 Task: Create an event for the language learning meetup.
Action: Mouse moved to (85, 115)
Screenshot: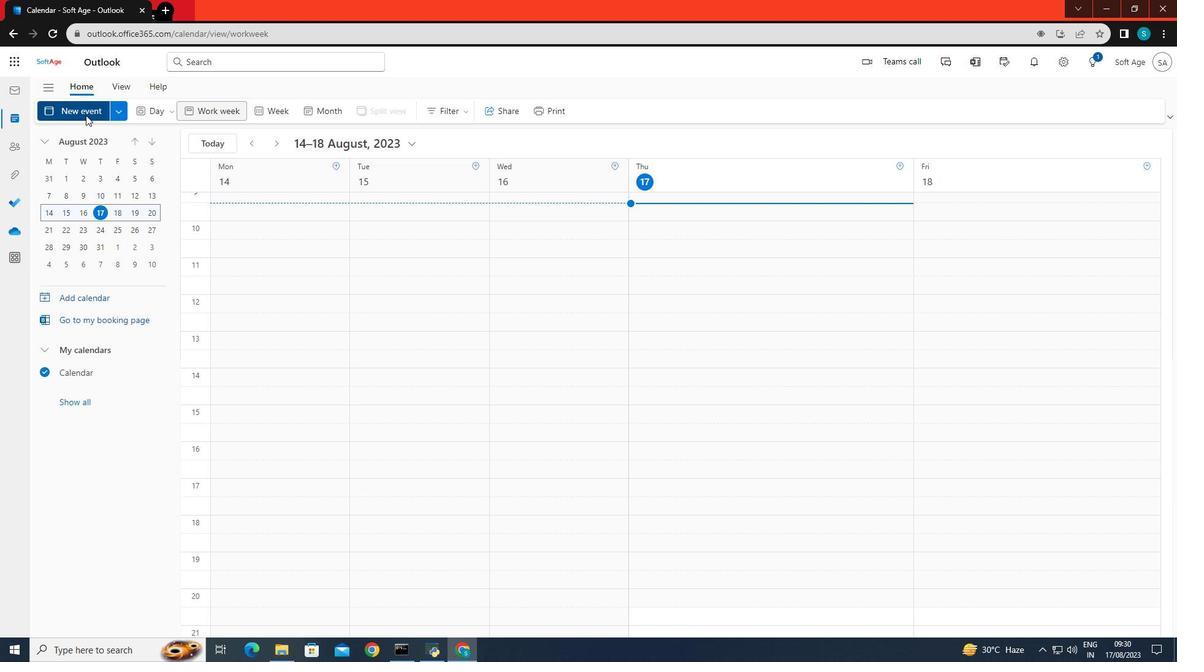 
Action: Mouse pressed left at (85, 115)
Screenshot: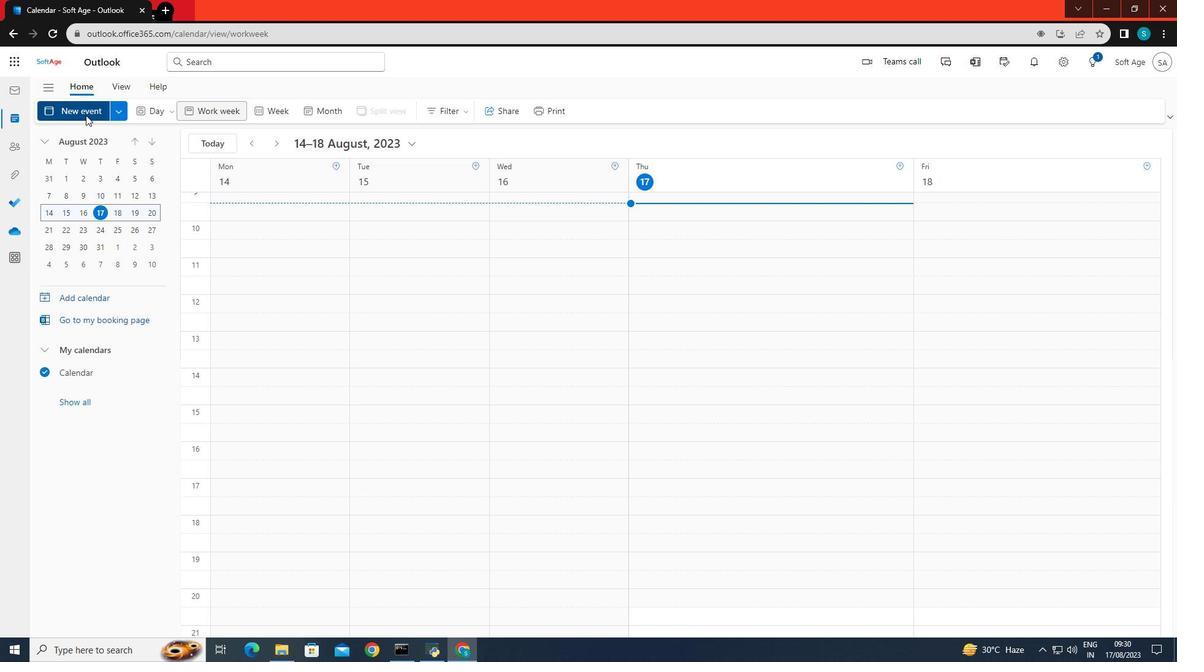 
Action: Mouse moved to (298, 187)
Screenshot: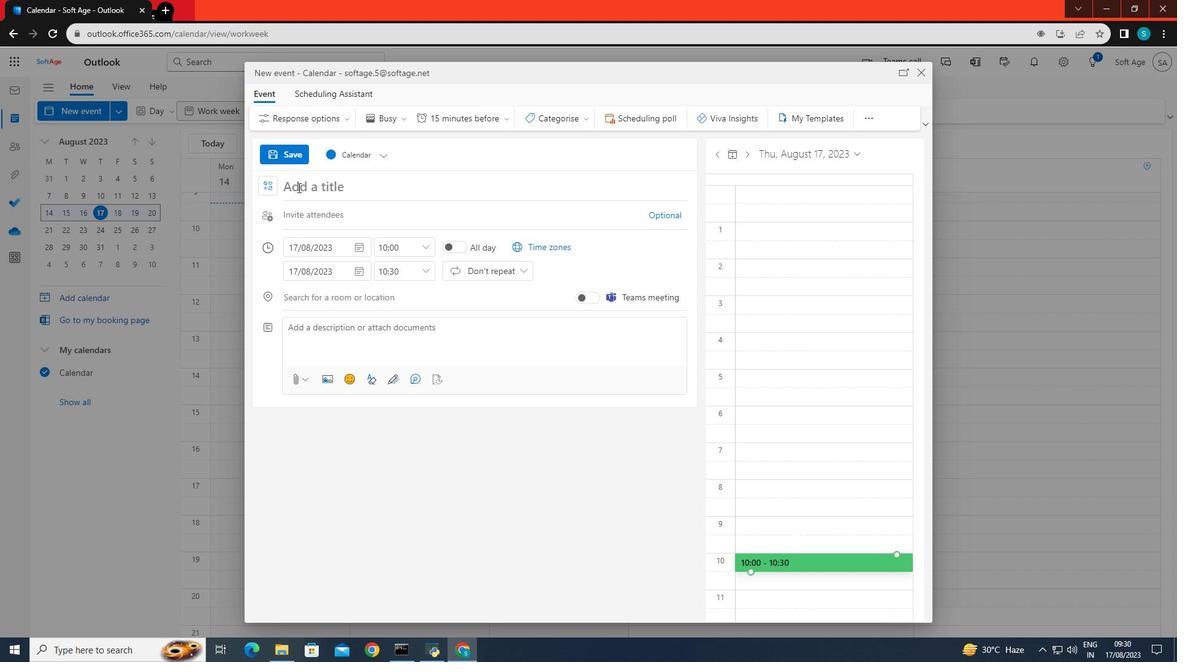 
Action: Mouse pressed left at (298, 187)
Screenshot: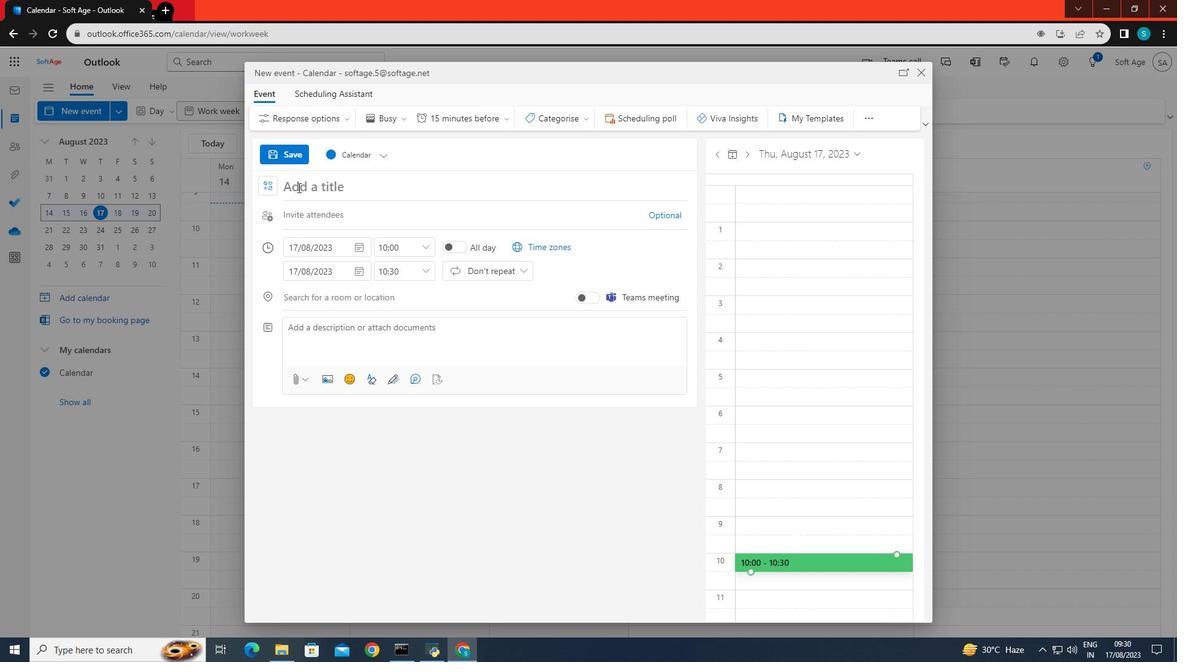 
Action: Key pressed <Key.caps_lock>L<Key.caps_lock>anguage<Key.space>learning<Key.space>meetup
Screenshot: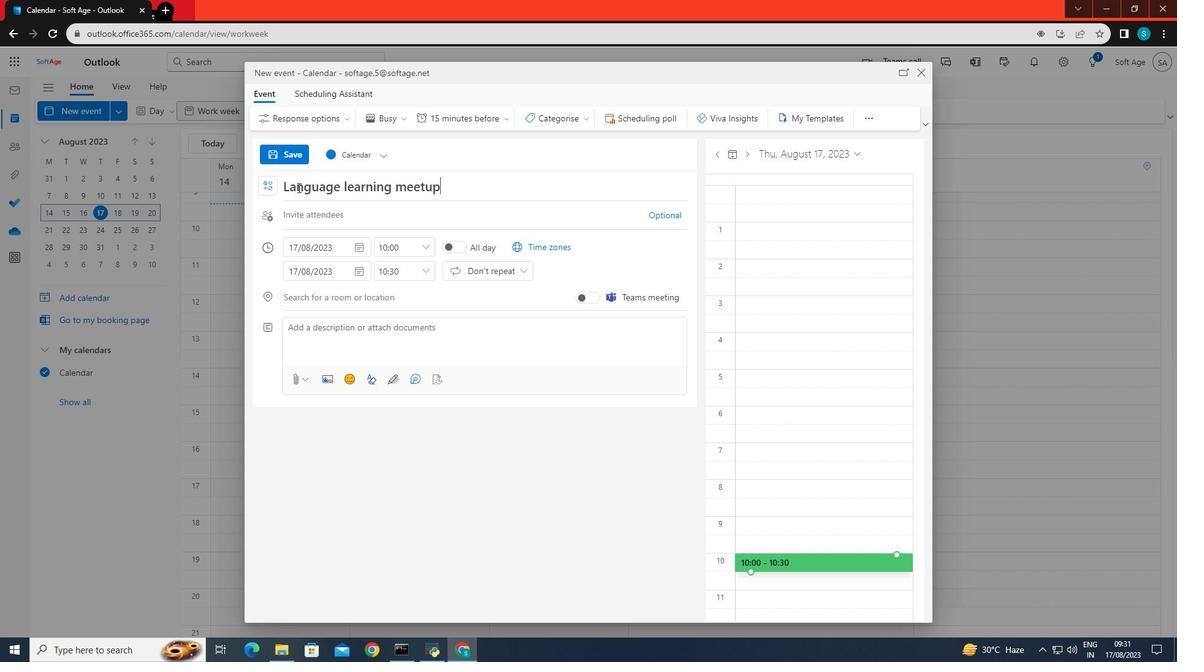 
Action: Mouse moved to (304, 244)
Screenshot: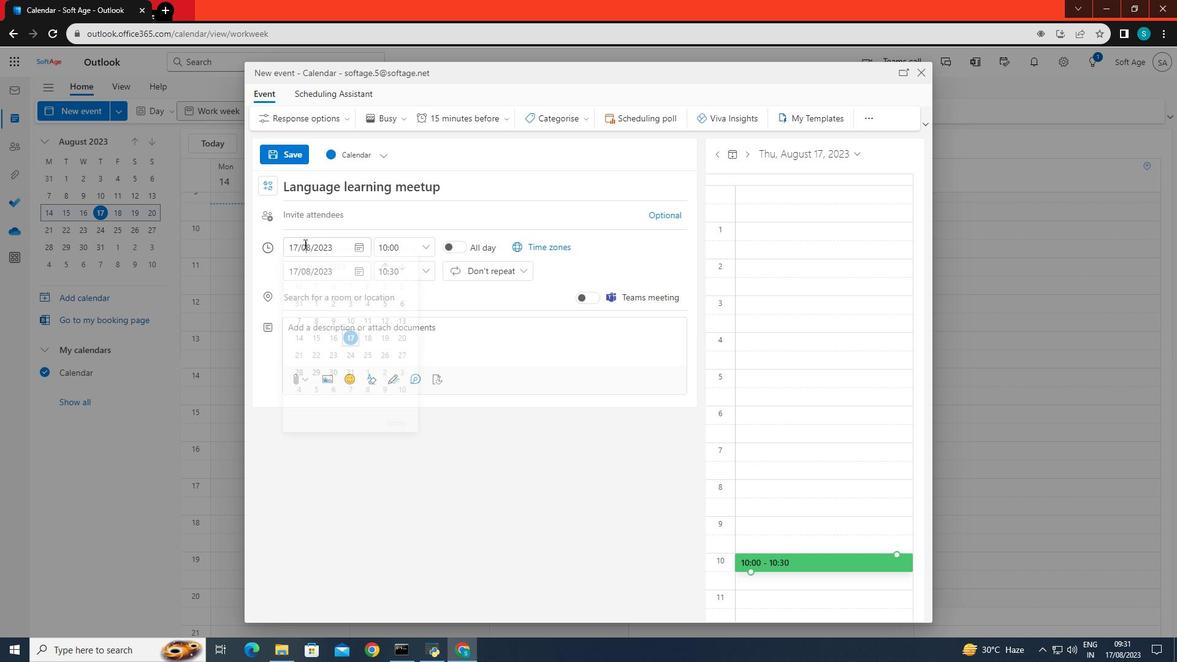 
Action: Mouse pressed left at (304, 244)
Screenshot: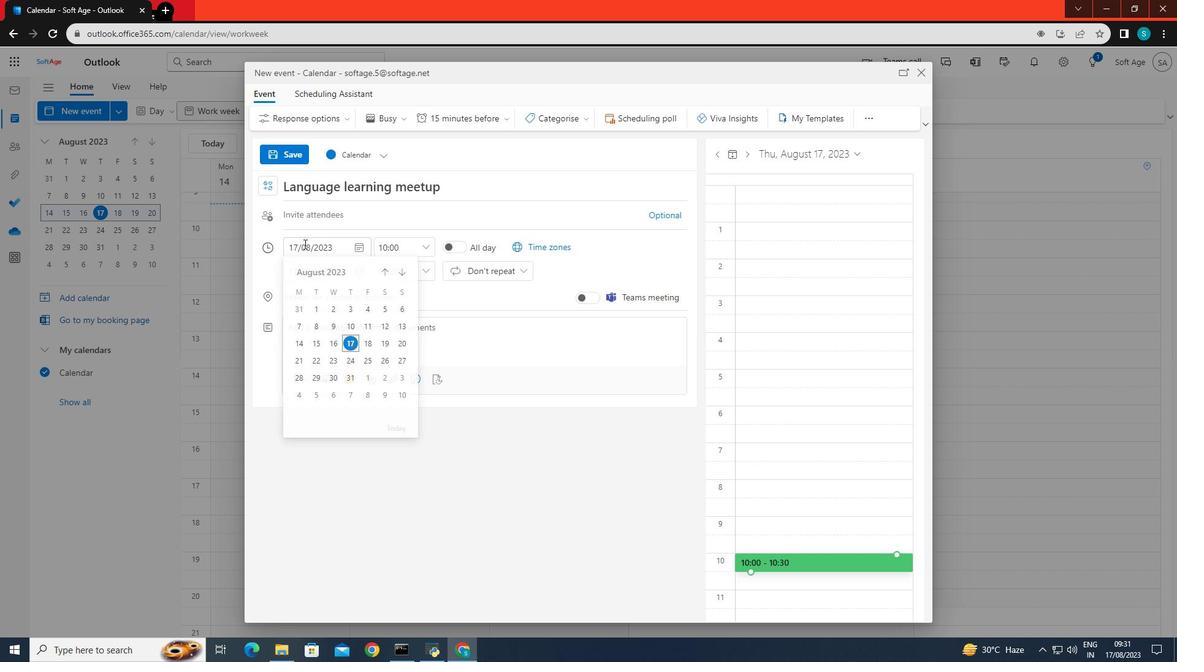 
Action: Mouse moved to (350, 347)
Screenshot: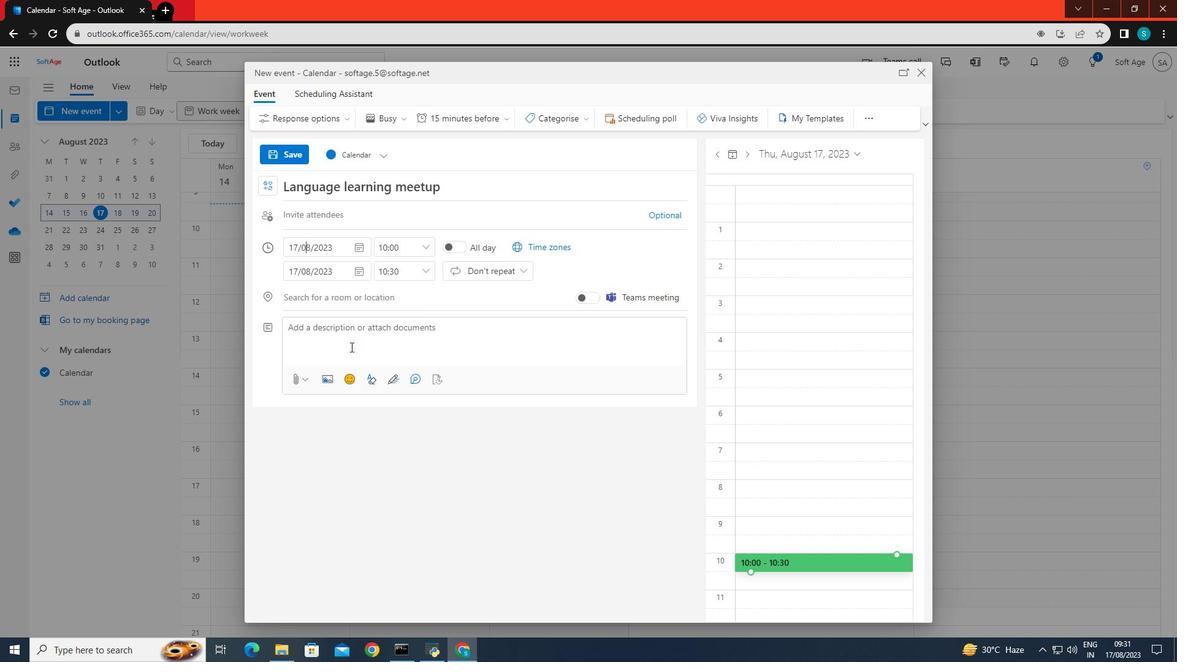 
Action: Mouse pressed left at (350, 347)
Screenshot: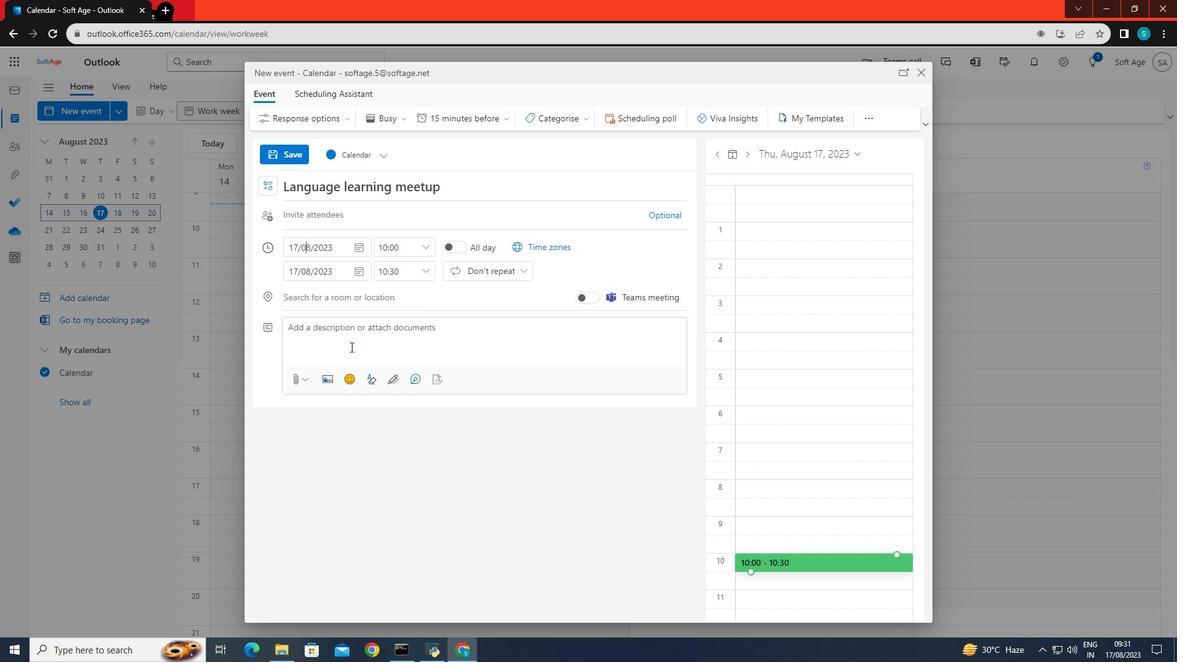 
Action: Mouse moved to (428, 251)
Screenshot: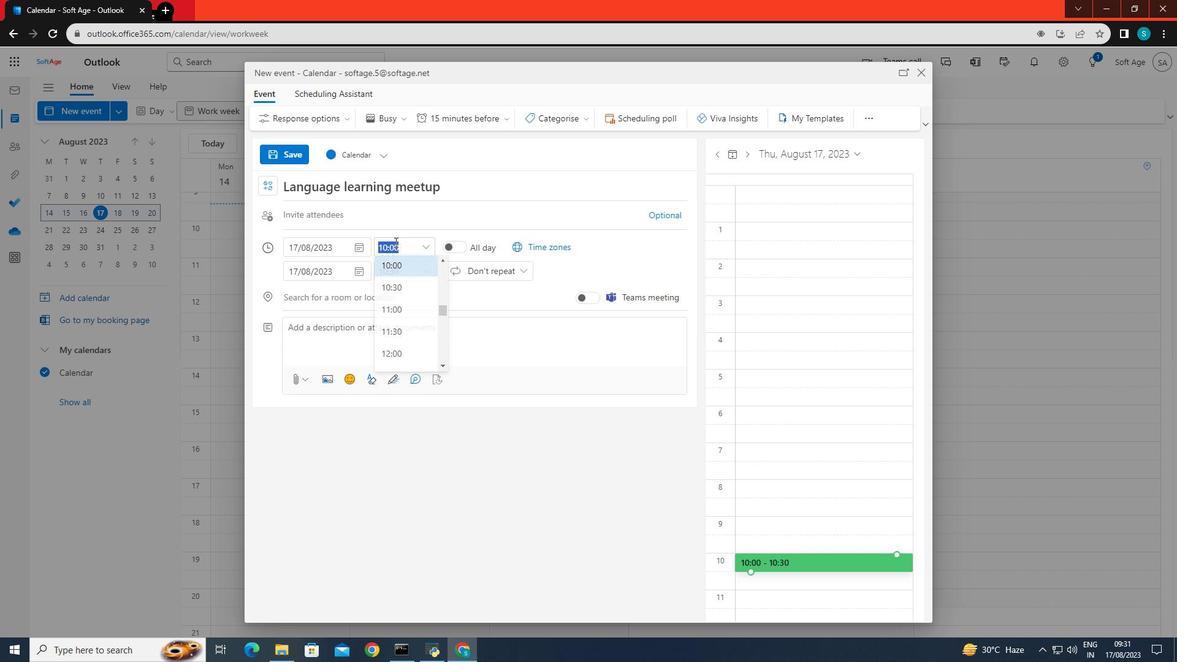 
Action: Mouse pressed left at (428, 251)
Screenshot: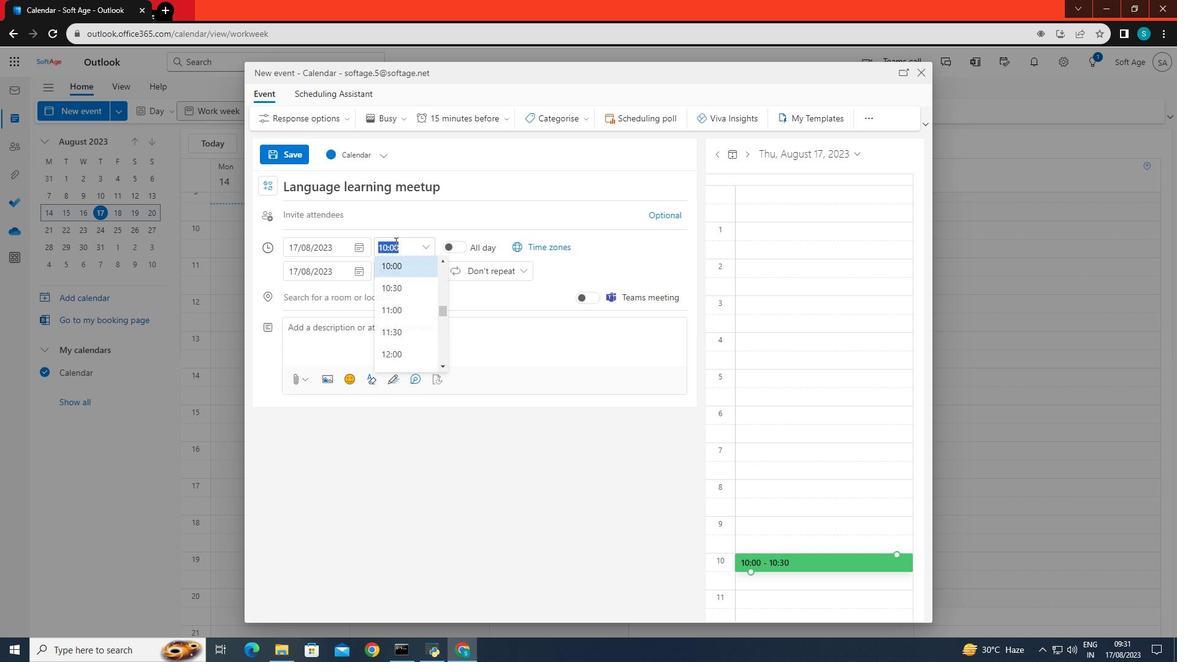 
Action: Mouse moved to (371, 350)
Screenshot: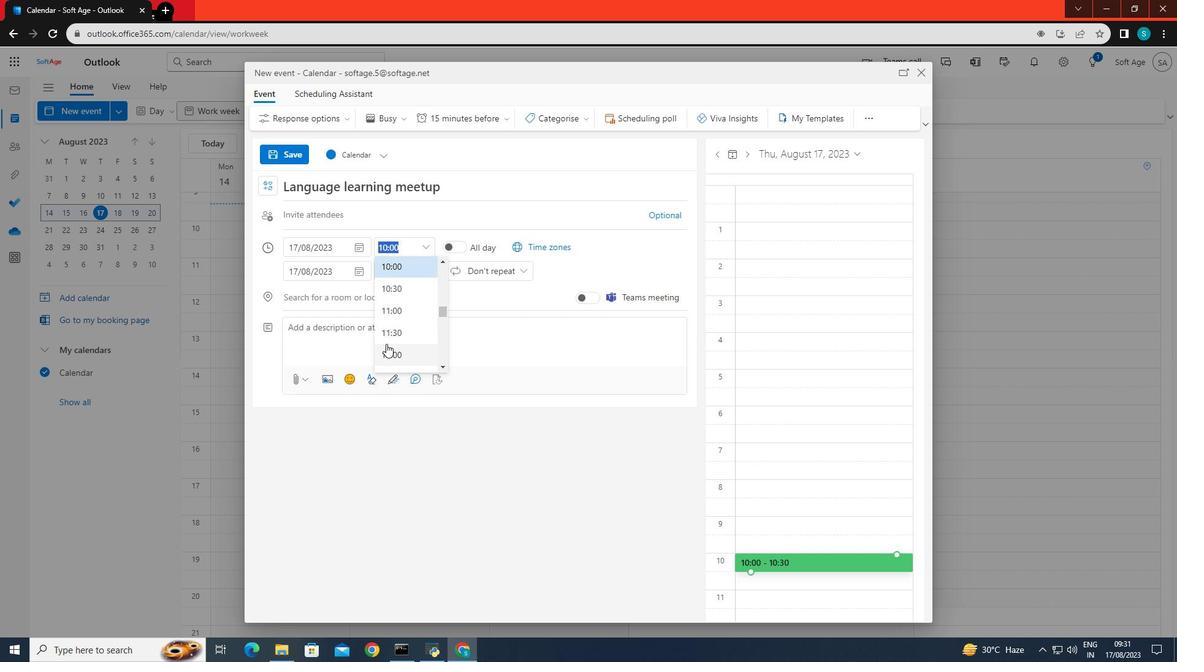 
Action: Mouse scrolled (371, 351) with delta (0, 0)
Screenshot: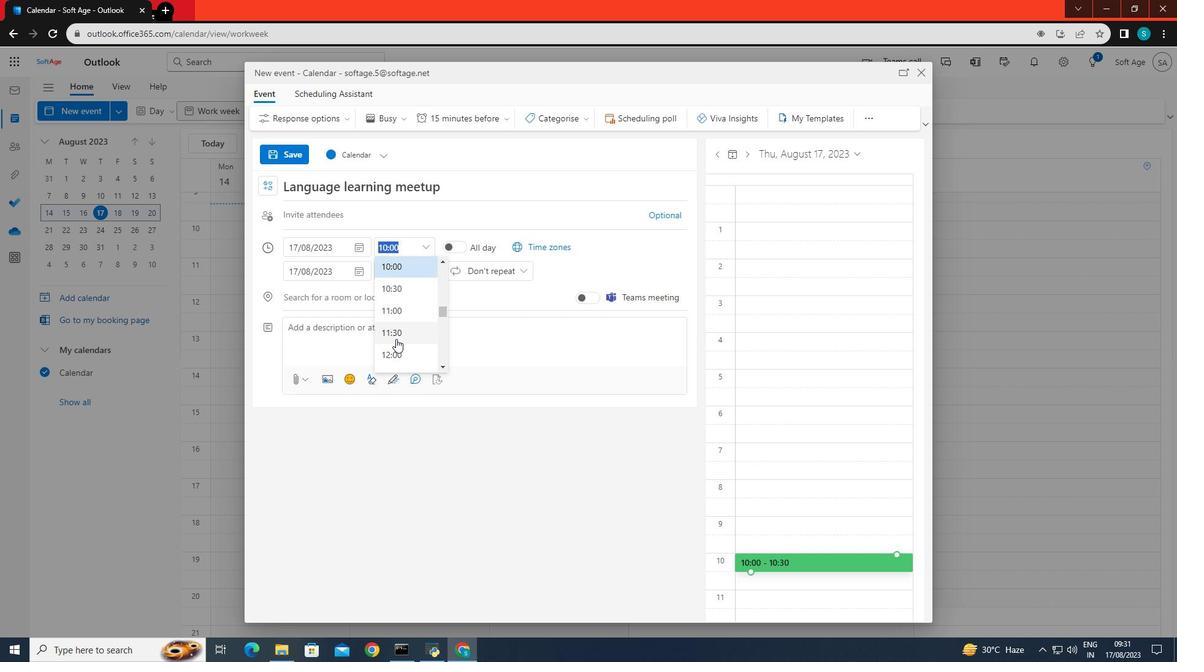 
Action: Mouse scrolled (371, 351) with delta (0, 0)
Screenshot: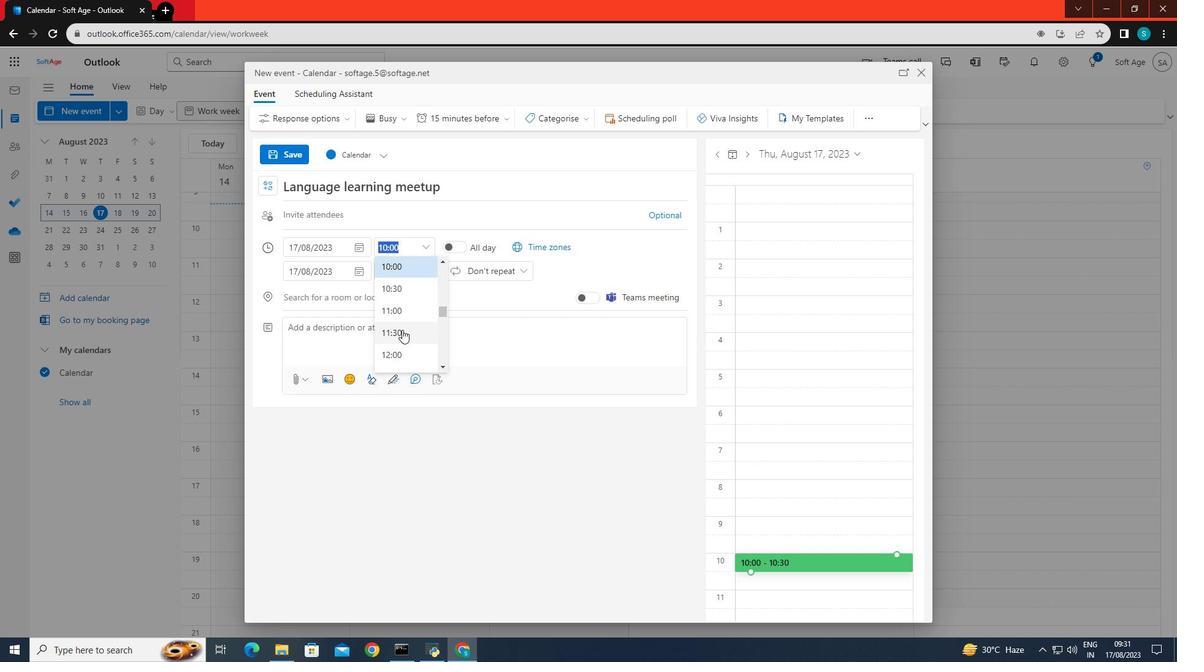
Action: Mouse moved to (402, 329)
Screenshot: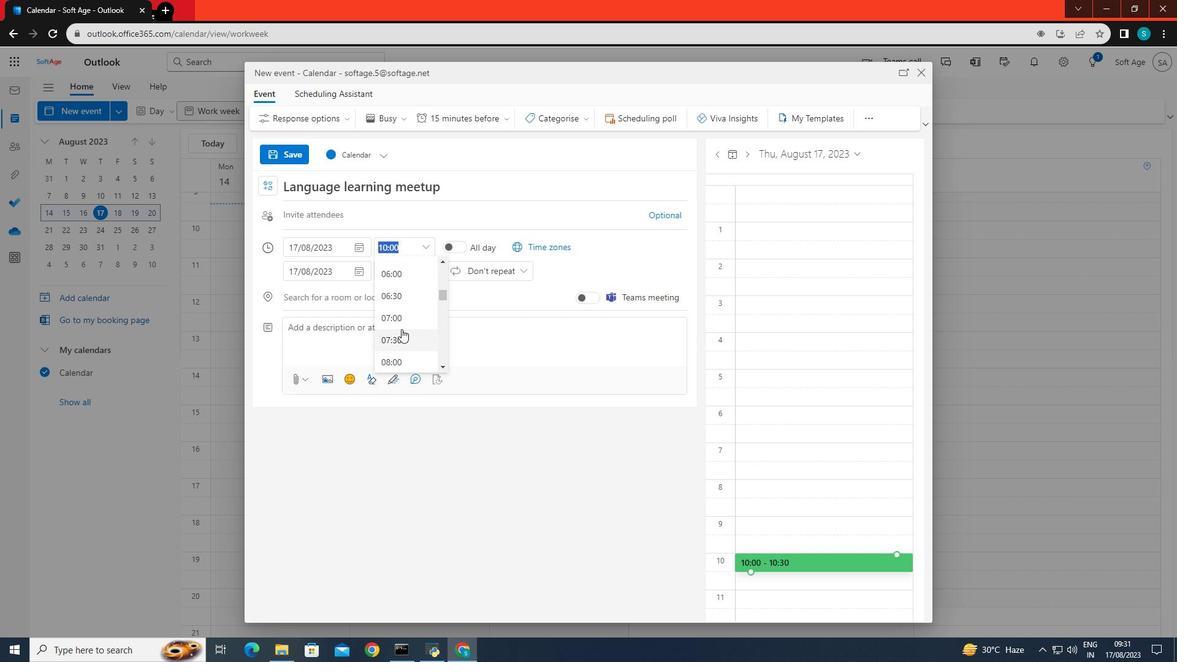 
Action: Mouse scrolled (402, 330) with delta (0, 0)
Screenshot: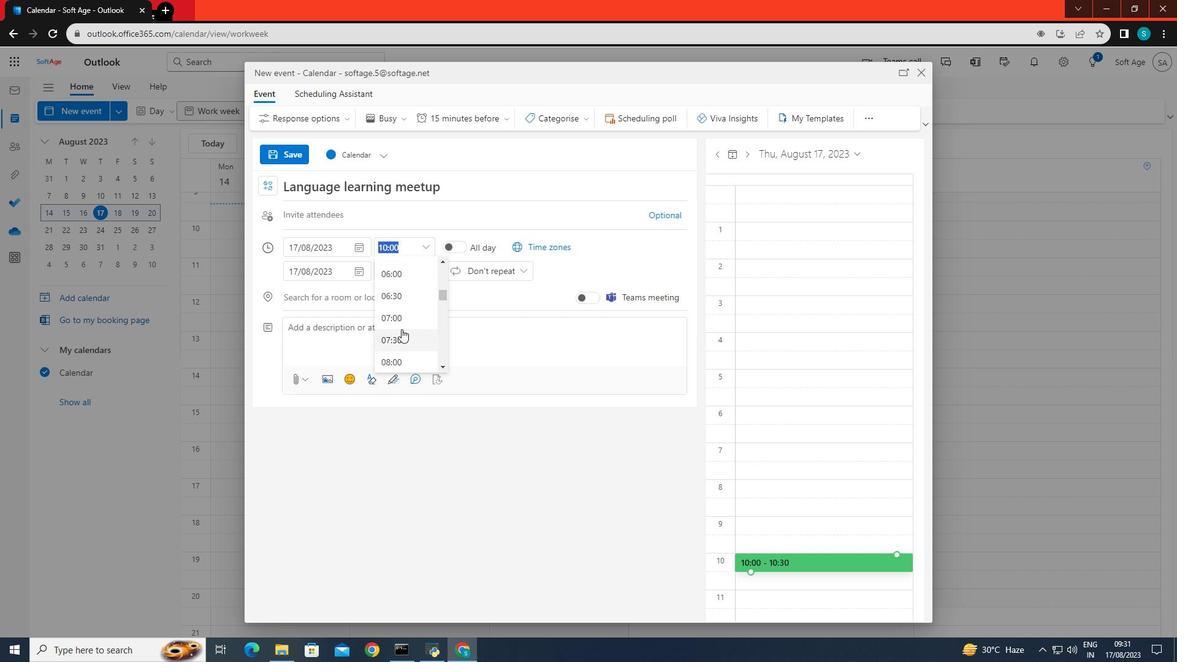 
Action: Mouse scrolled (402, 330) with delta (0, 0)
Screenshot: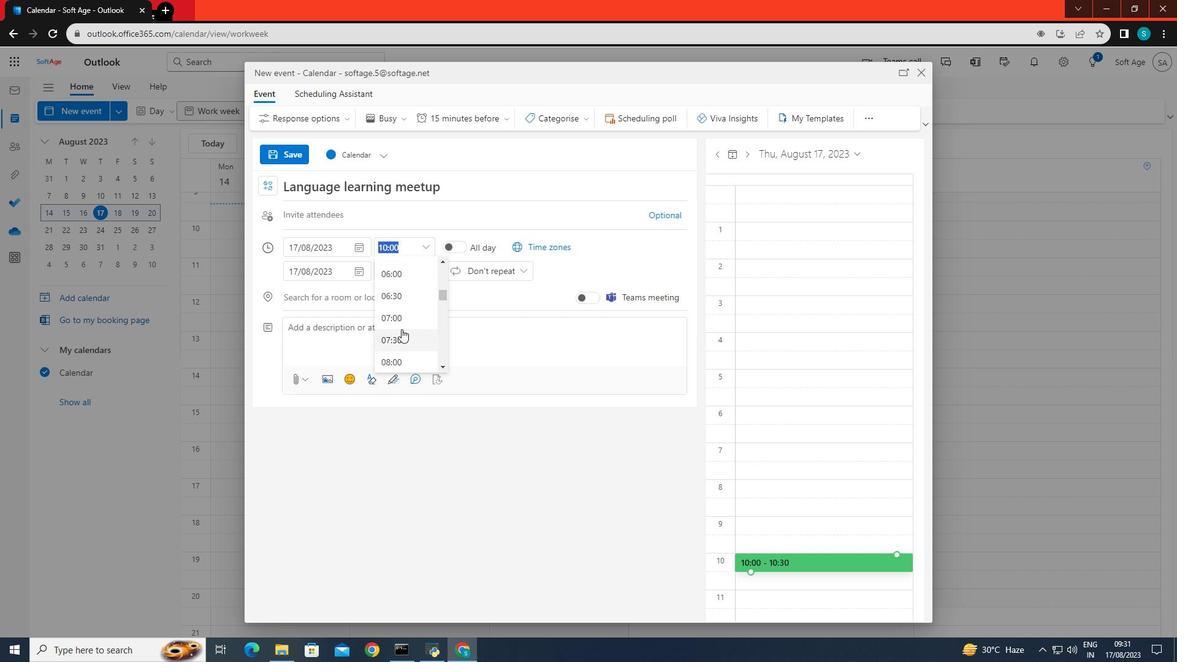 
Action: Mouse scrolled (402, 330) with delta (0, 0)
Screenshot: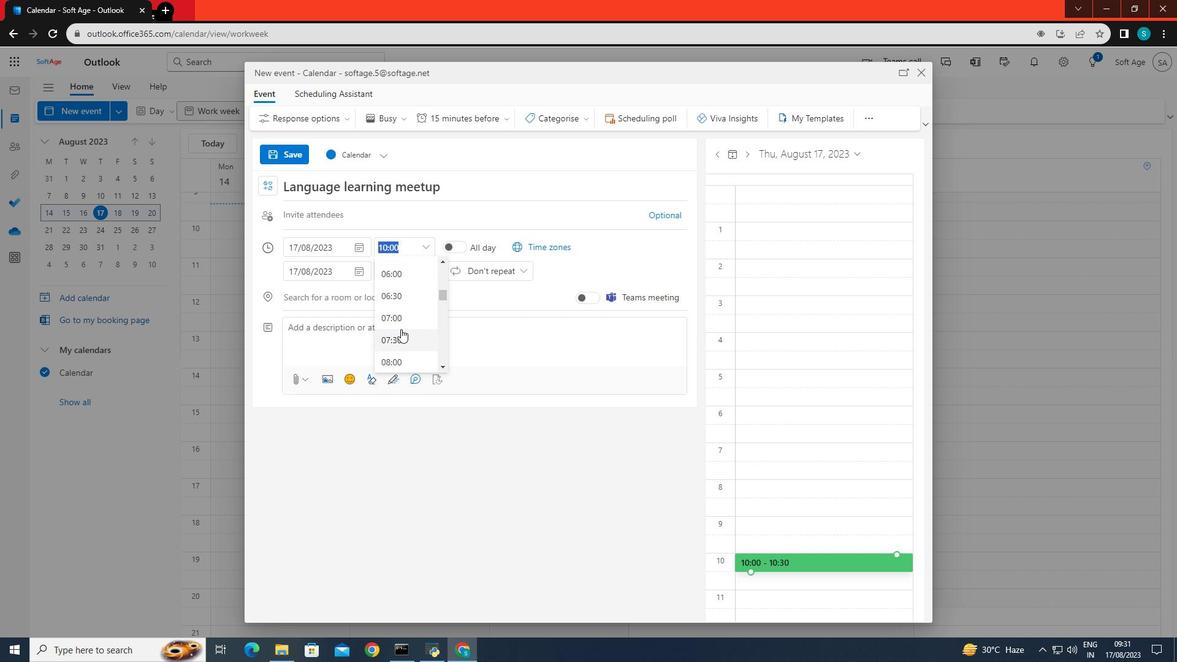 
Action: Mouse moved to (401, 326)
Screenshot: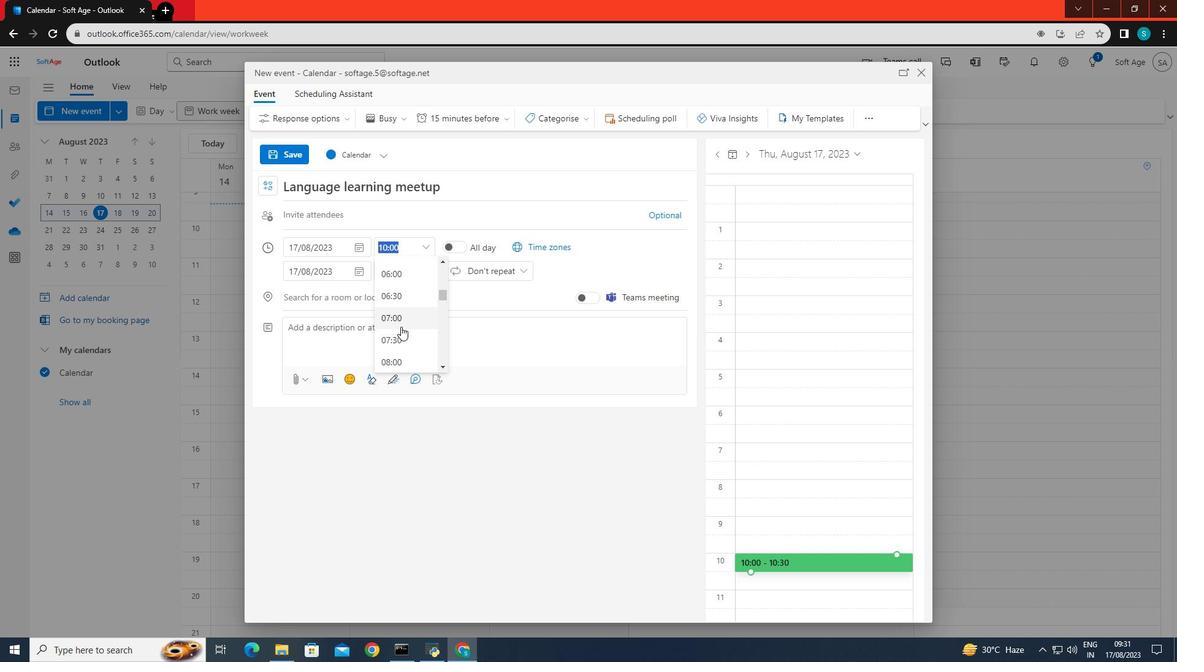 
Action: Mouse scrolled (401, 326) with delta (0, 0)
Screenshot: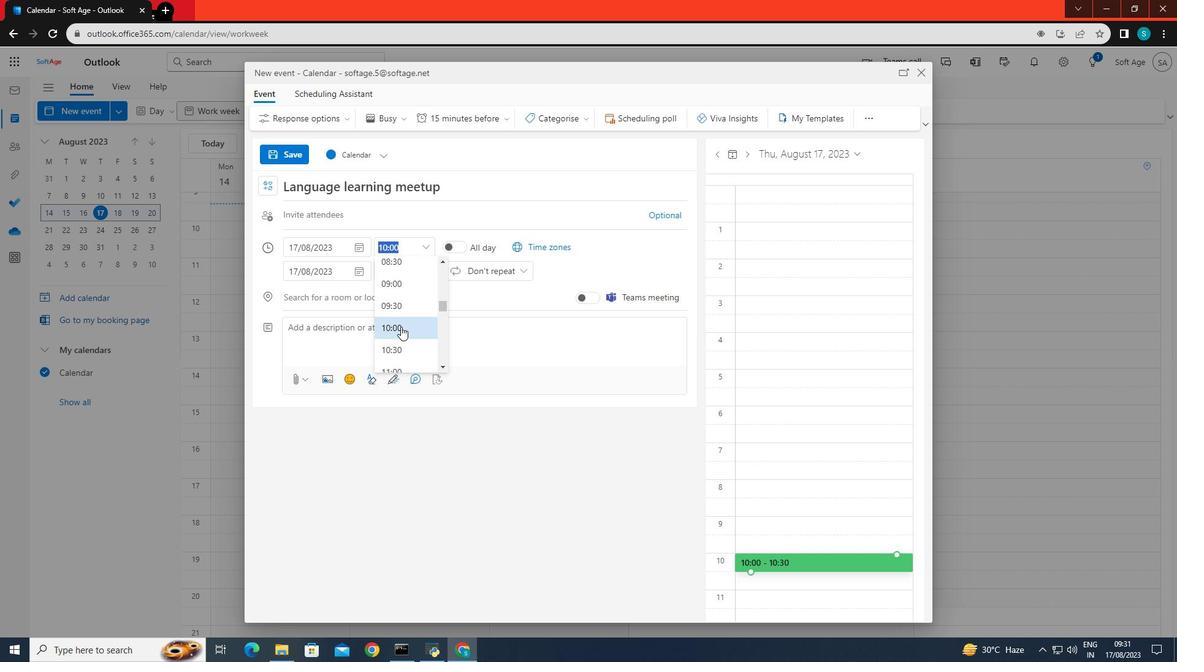 
Action: Mouse scrolled (401, 326) with delta (0, 0)
Screenshot: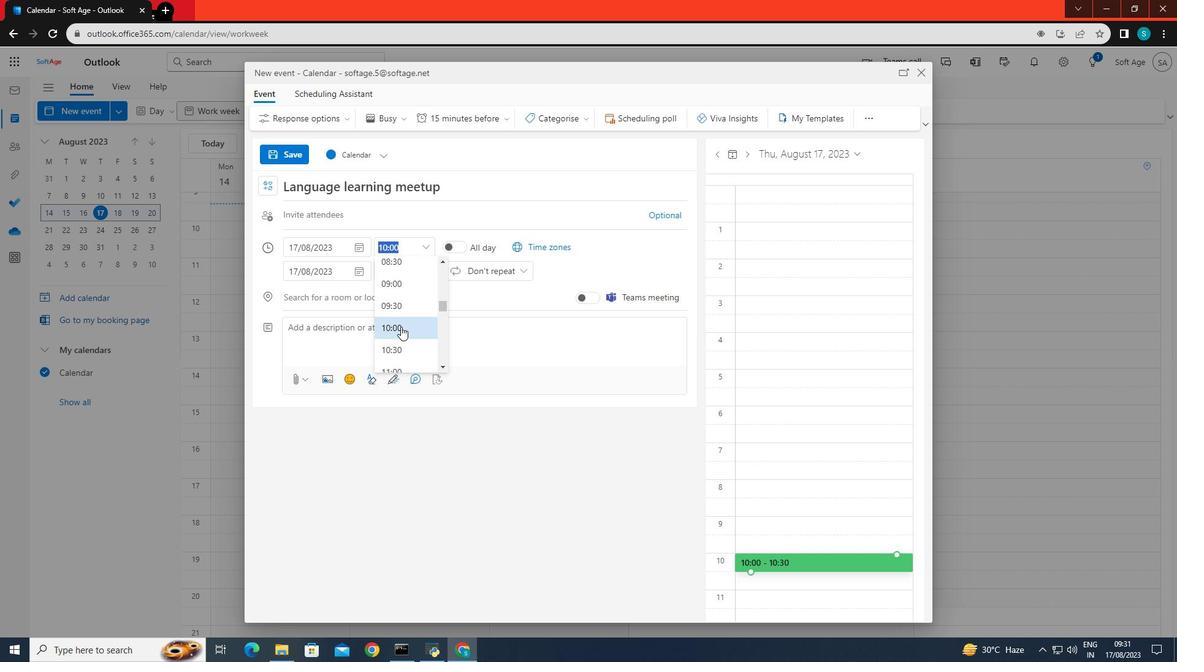 
Action: Mouse moved to (395, 285)
Screenshot: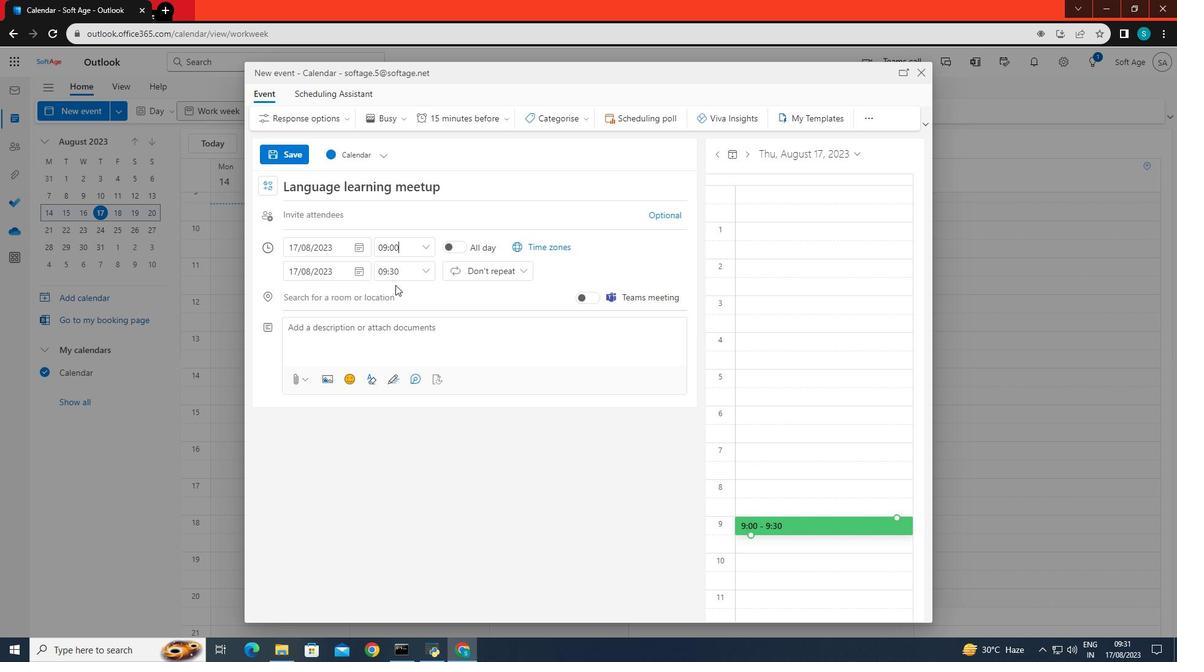 
Action: Mouse pressed left at (395, 285)
Screenshot: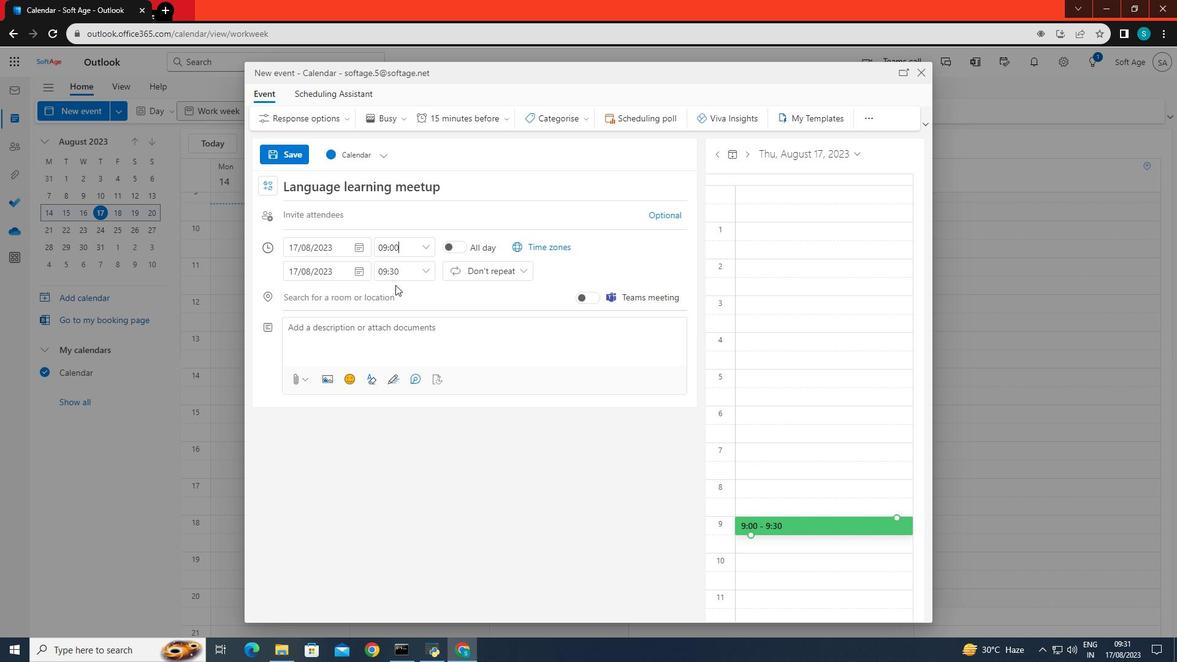 
Action: Mouse moved to (359, 344)
Screenshot: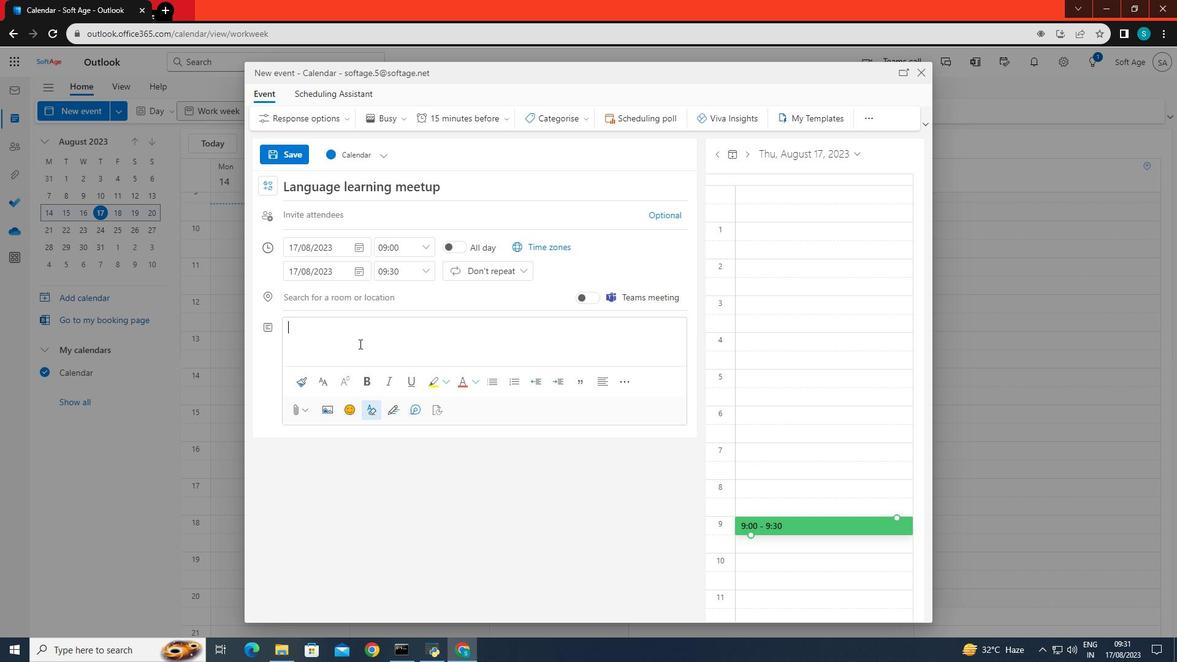 
Action: Mouse pressed left at (359, 344)
Screenshot: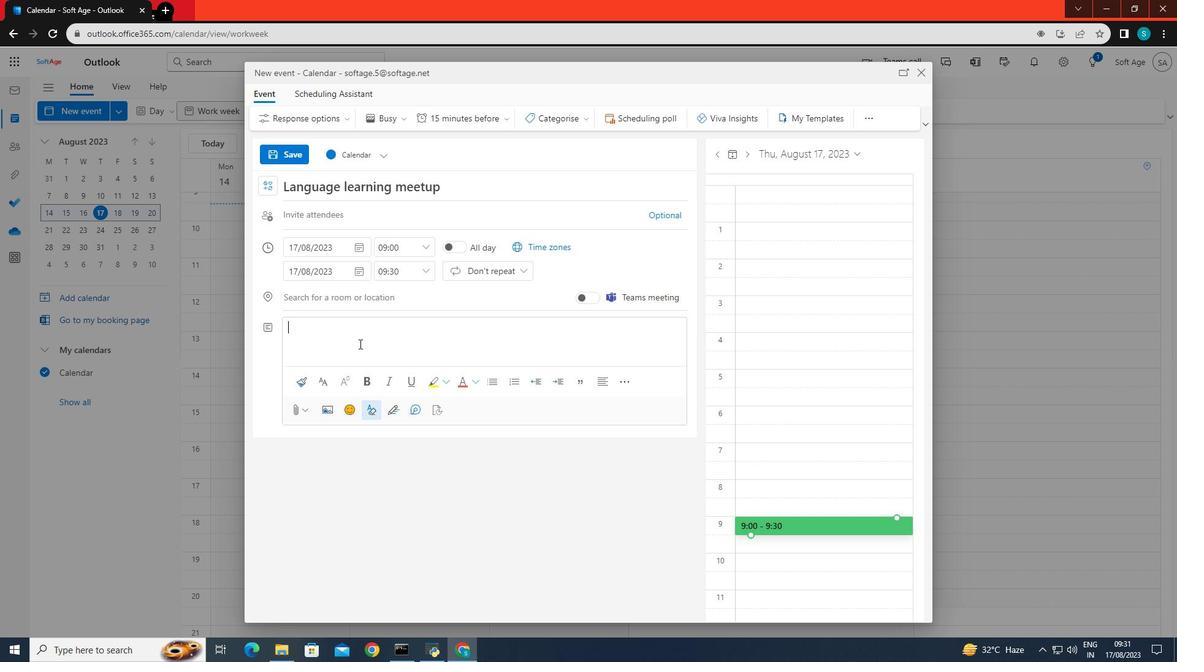 
Action: Key pressed <Key.caps_lock>A<Key.caps_lock>n<Key.space><Key.caps_lock>E<Key.backspace><Key.caps_lock>event<Key.space>for<Key.space>the<Key.space>language<Key.space>learning<Key.space>meetup.
Screenshot: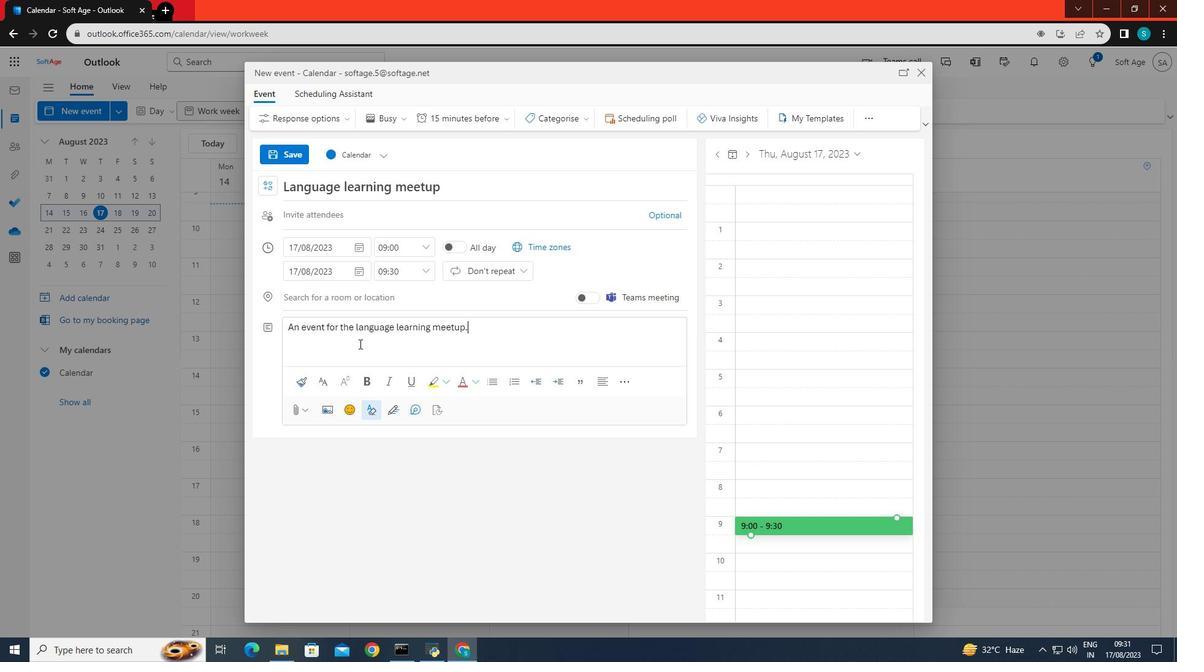 
Action: Mouse moved to (288, 156)
Screenshot: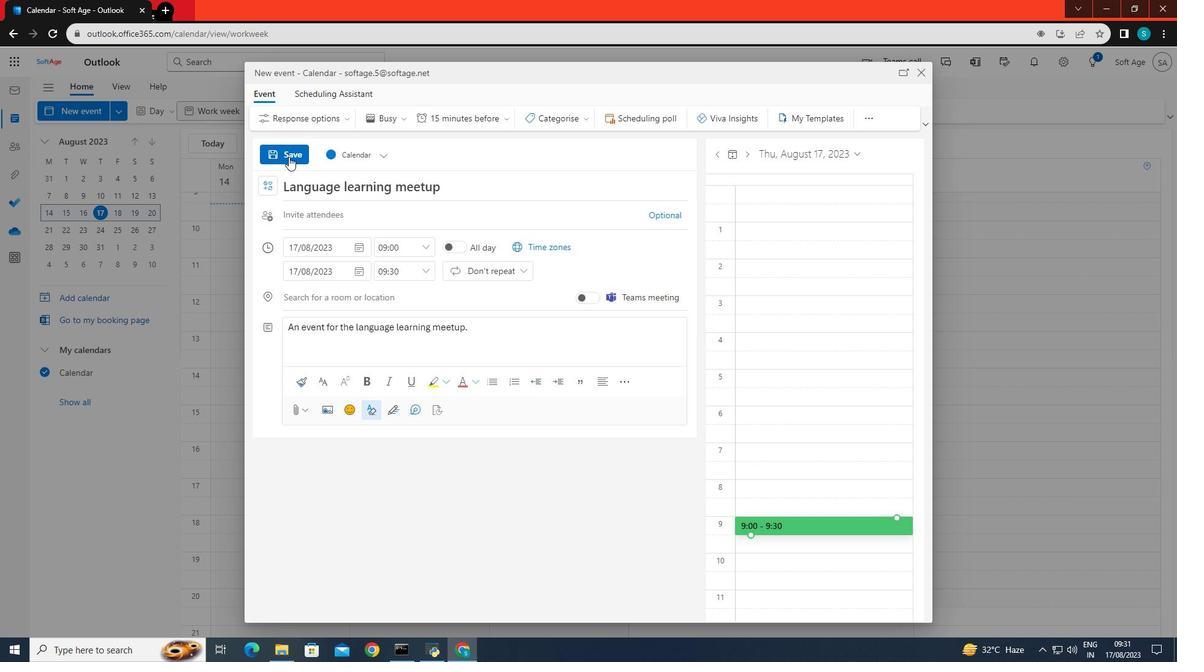 
Action: Mouse pressed left at (288, 156)
Screenshot: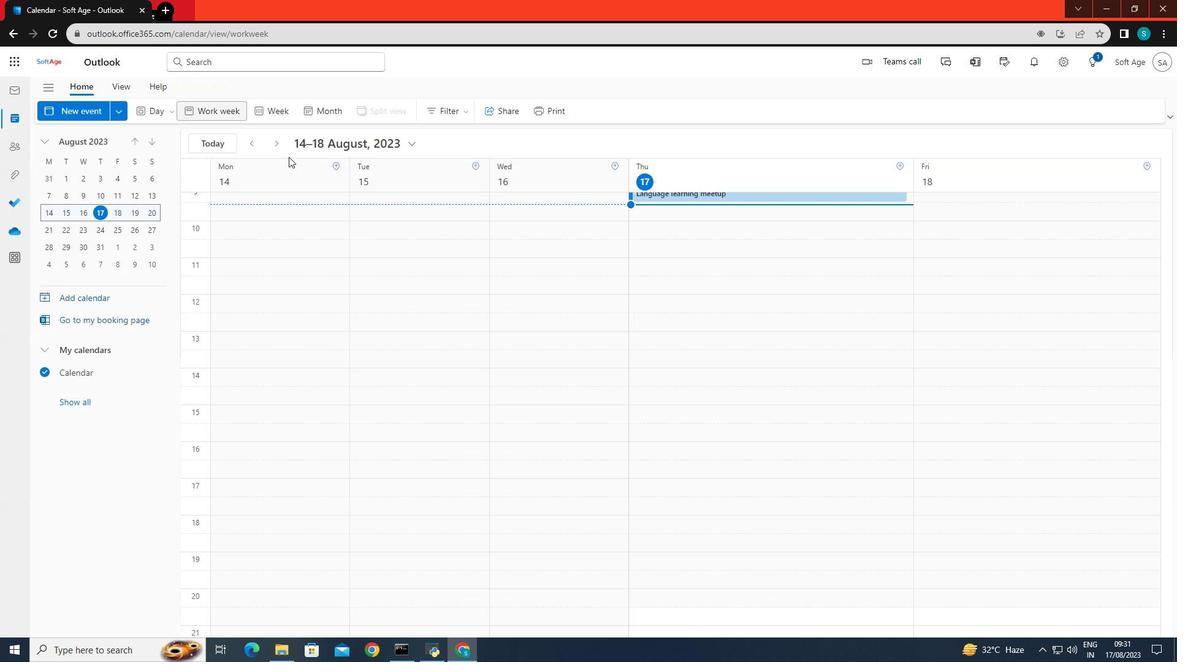 
